 Task: For heading Arial black with underline.  font size for heading18,  'Change the font style of data to'Calibri.  and font size to 9,  Change the alignment of both headline & data to Align center.  In the sheet  EvaluationSalesByCustomer
Action: Mouse moved to (153, 122)
Screenshot: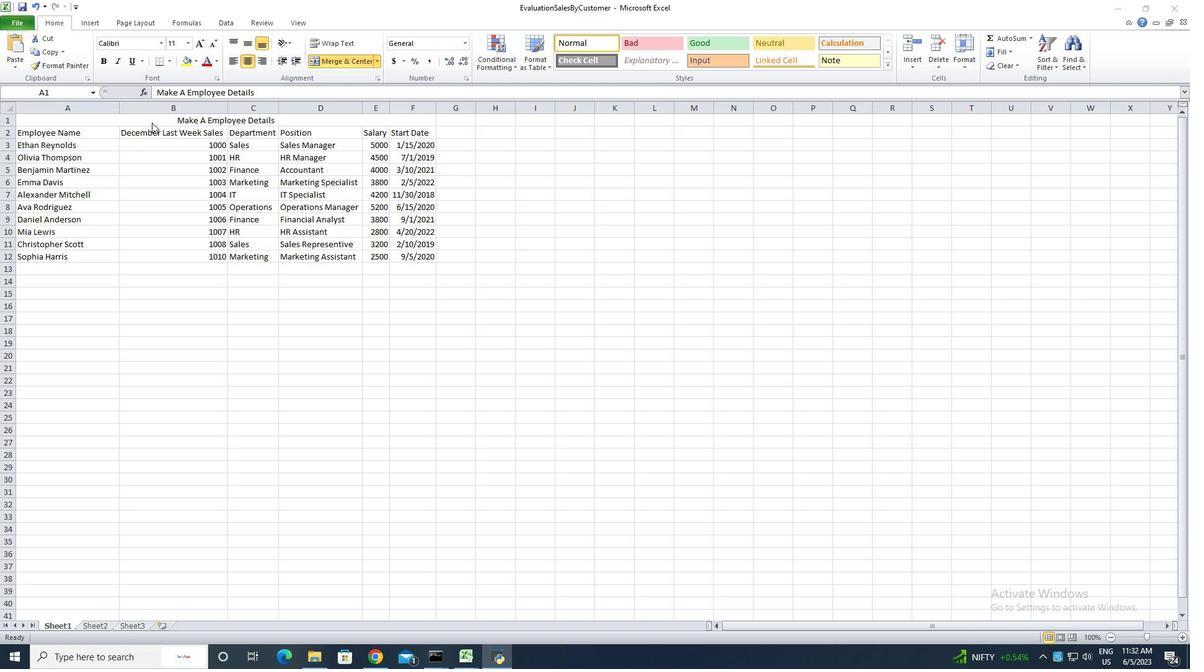 
Action: Mouse pressed left at (153, 122)
Screenshot: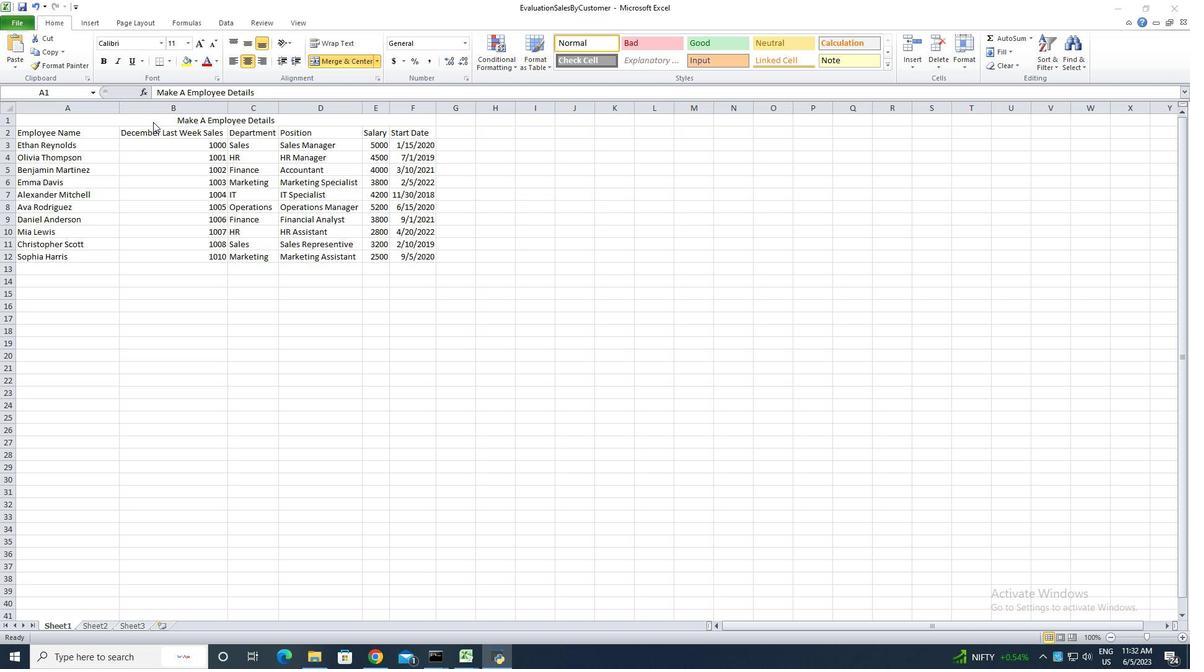 
Action: Mouse moved to (164, 47)
Screenshot: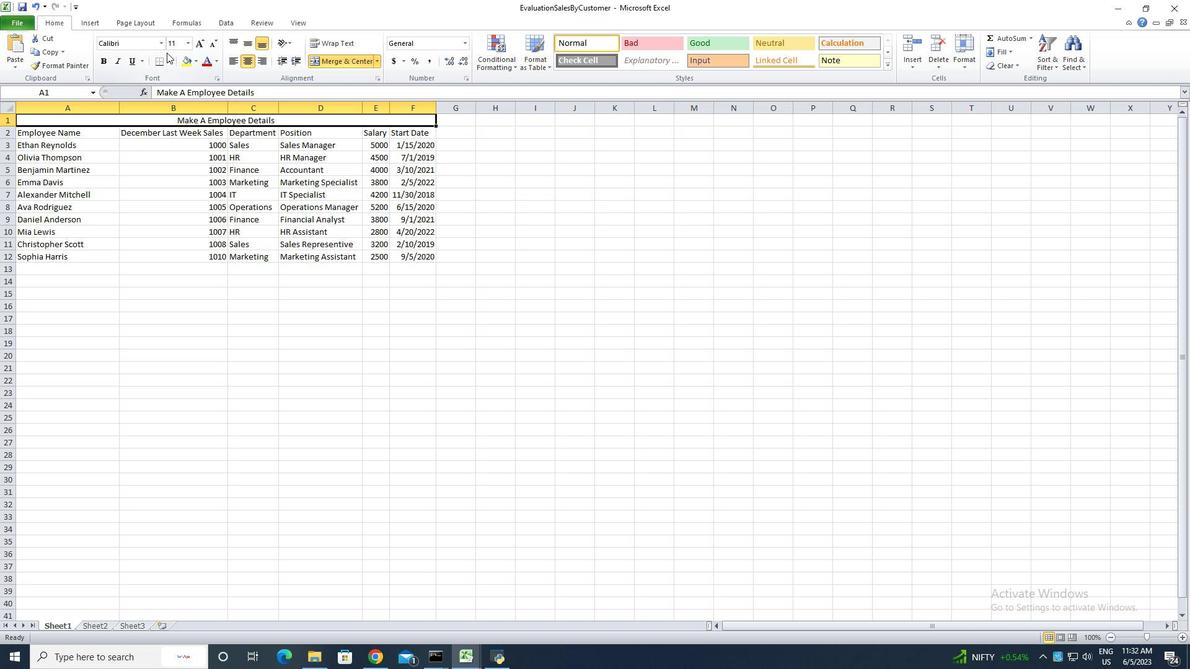 
Action: Mouse pressed left at (164, 47)
Screenshot: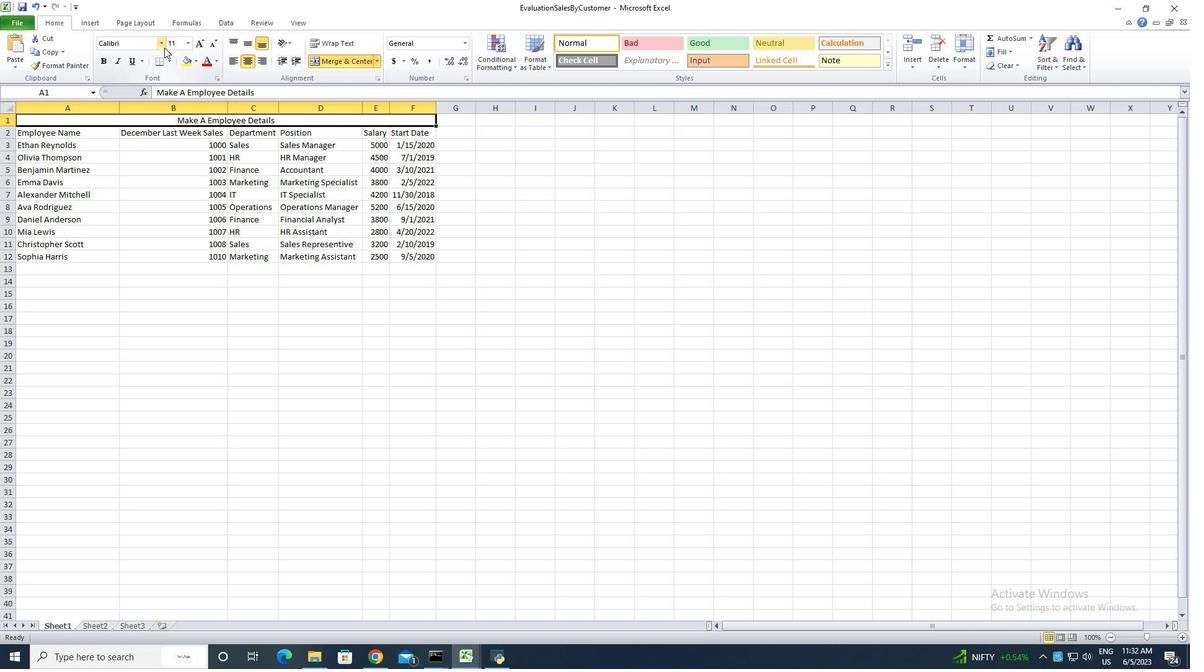 
Action: Mouse moved to (150, 161)
Screenshot: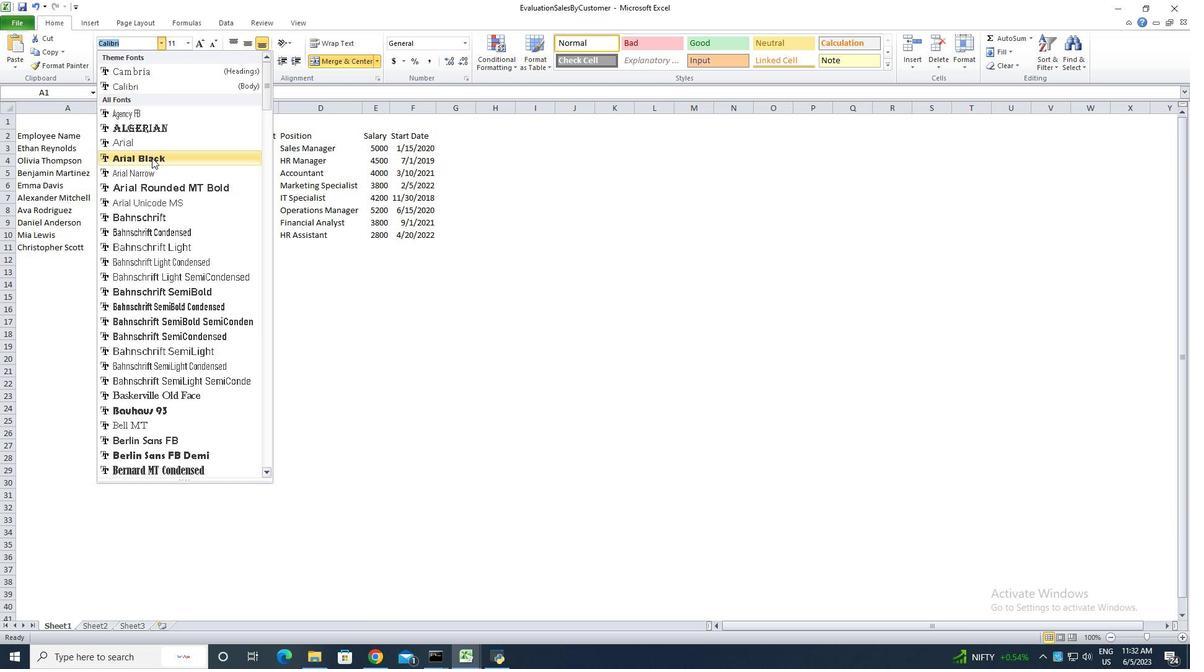 
Action: Mouse pressed left at (150, 161)
Screenshot: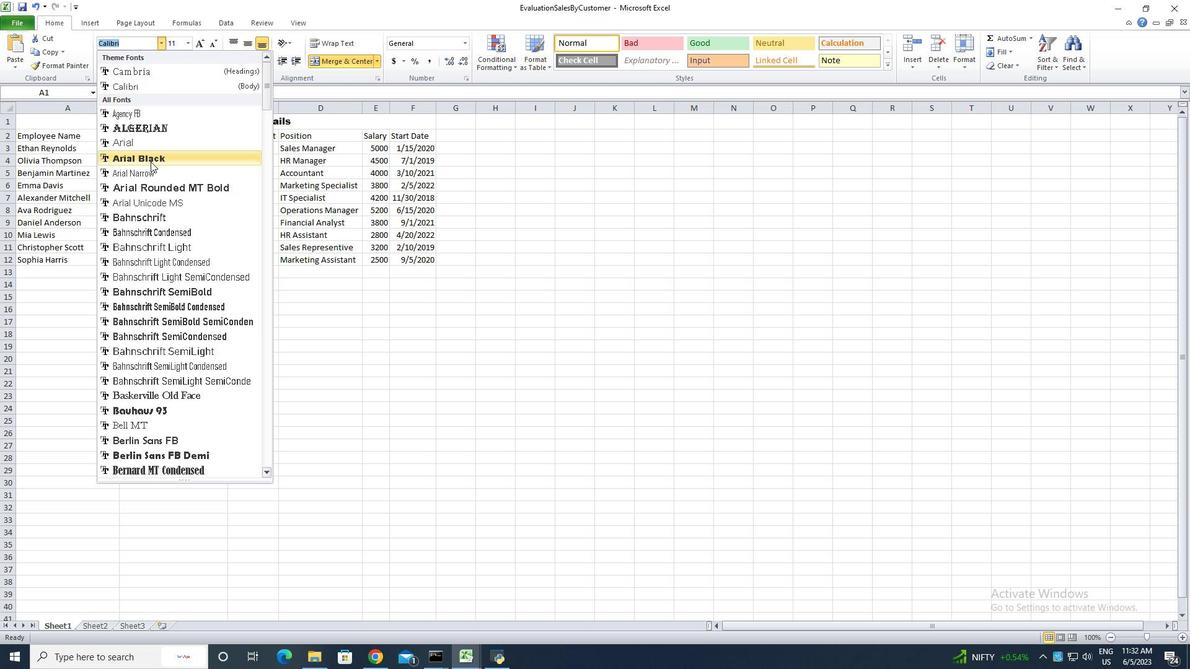 
Action: Mouse moved to (133, 60)
Screenshot: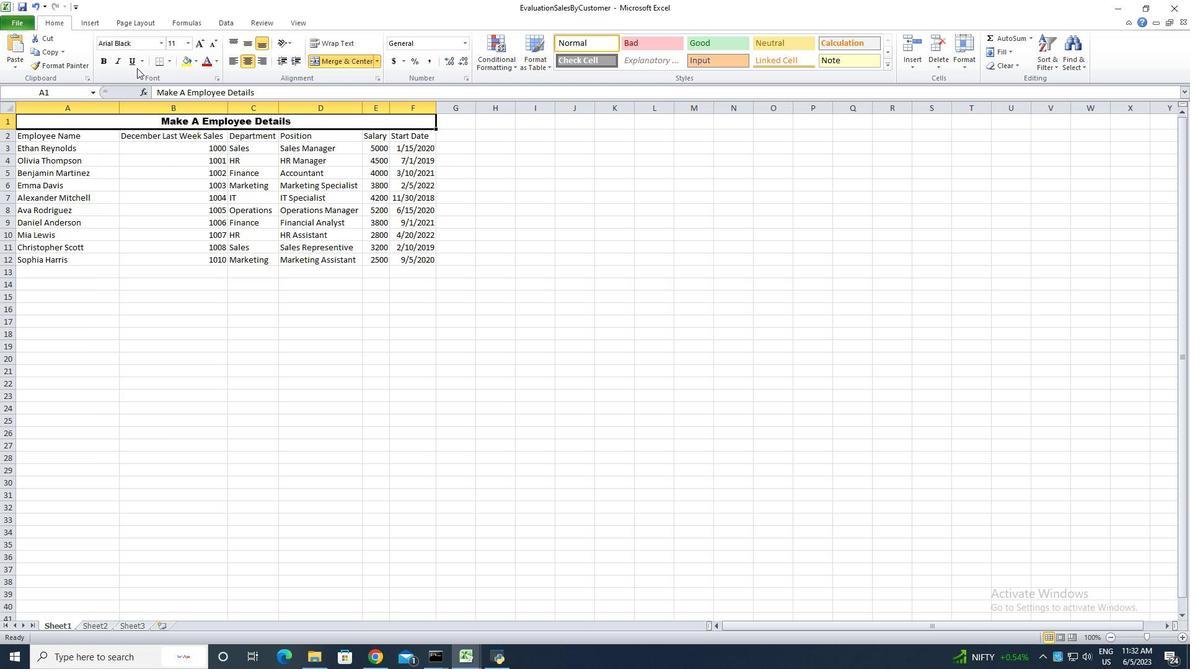 
Action: Mouse pressed left at (133, 60)
Screenshot: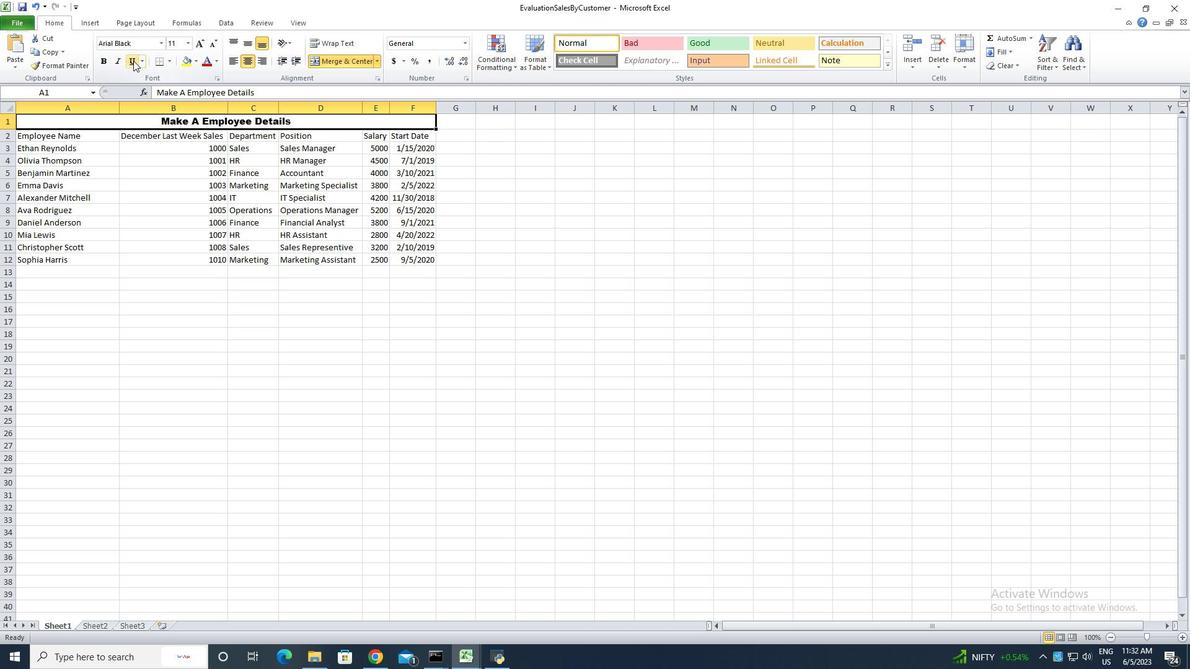 
Action: Mouse moved to (200, 43)
Screenshot: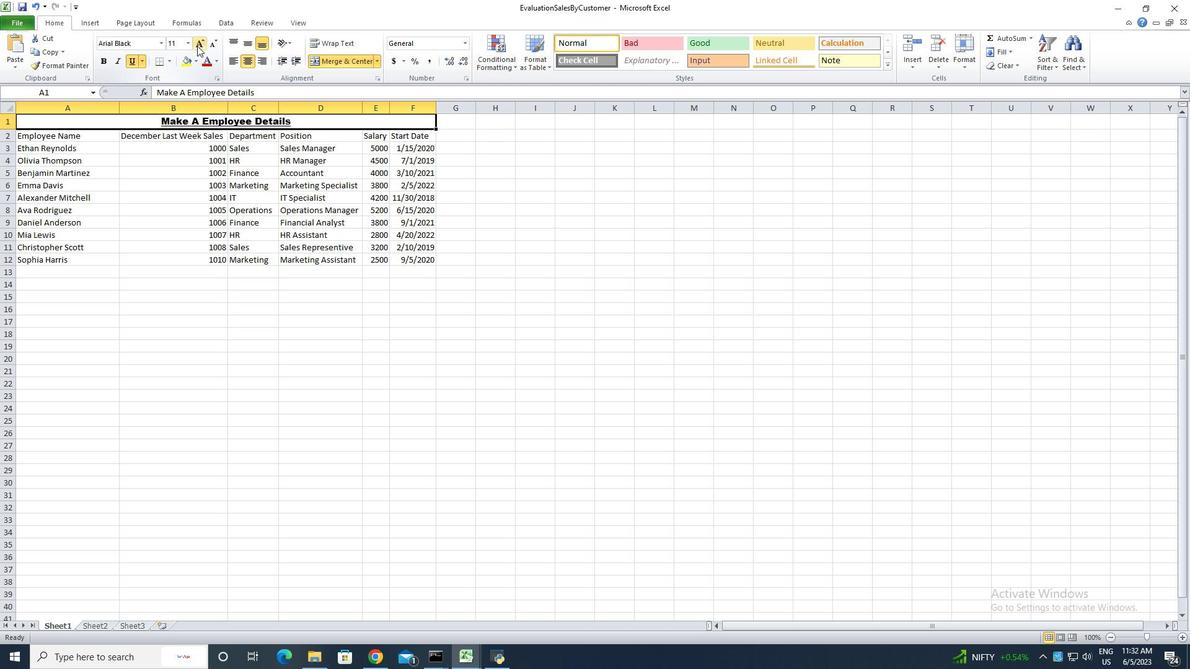 
Action: Mouse pressed left at (200, 43)
Screenshot: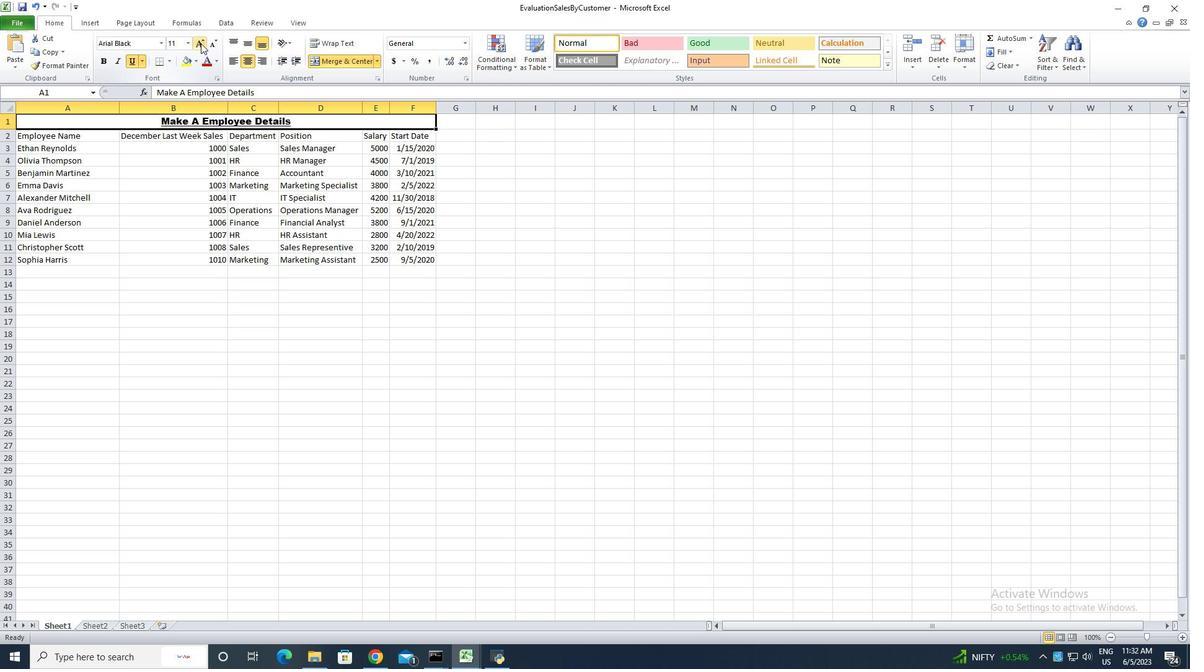 
Action: Mouse pressed left at (200, 43)
Screenshot: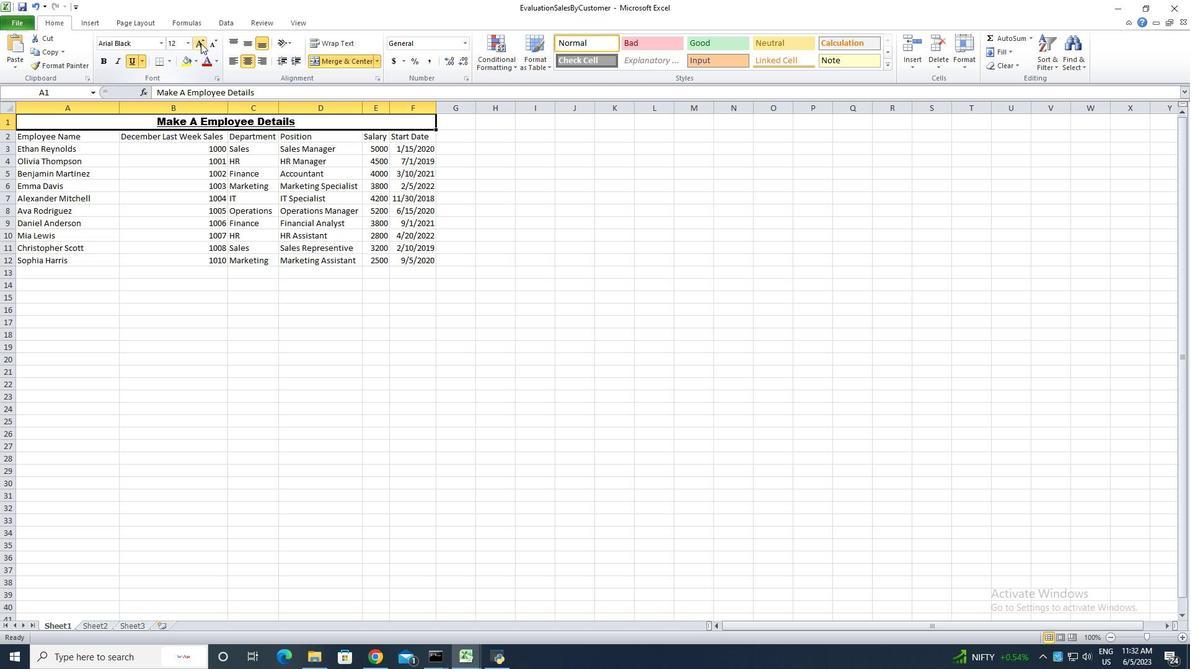 
Action: Mouse pressed left at (200, 43)
Screenshot: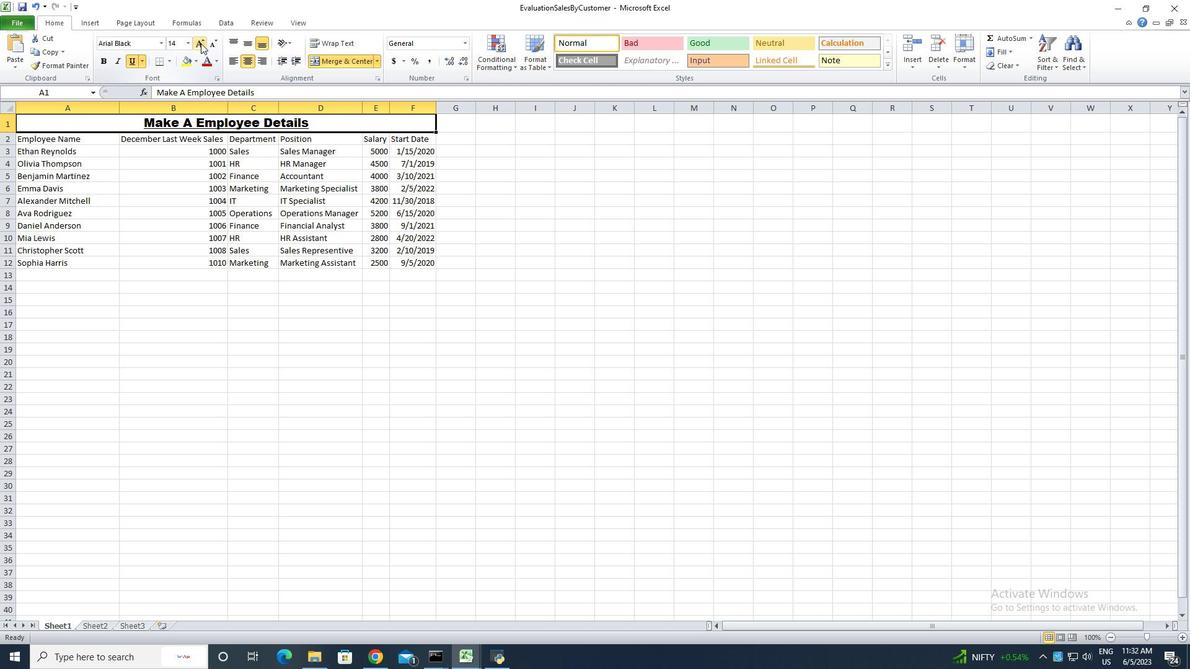 
Action: Mouse pressed left at (200, 43)
Screenshot: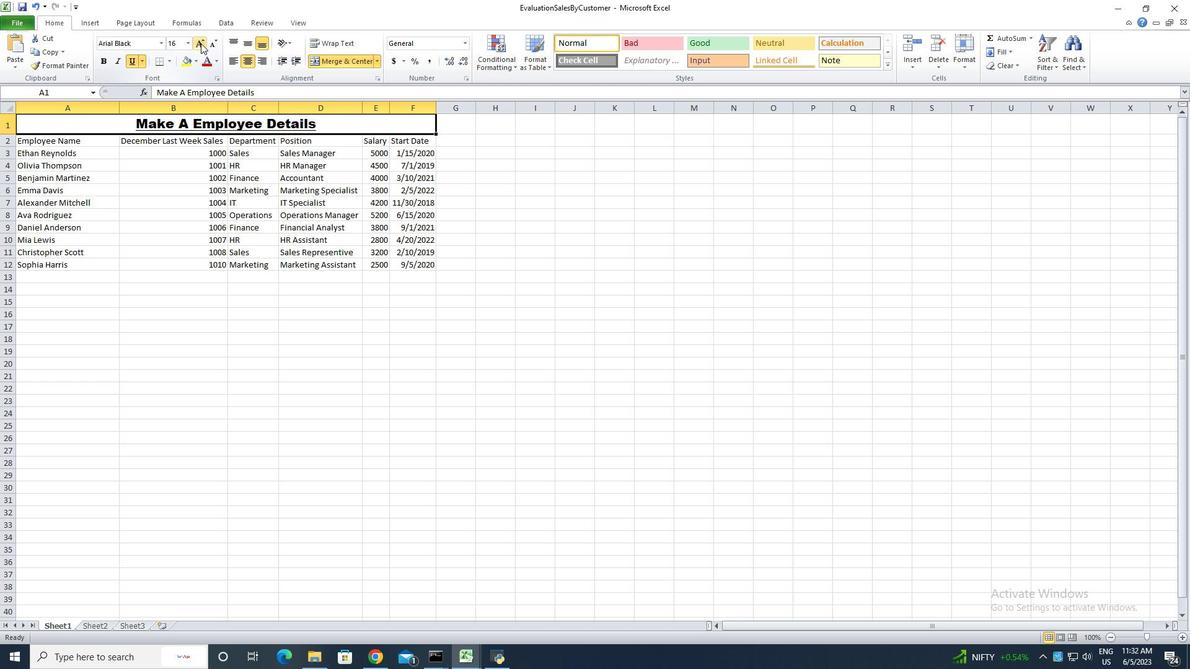 
Action: Mouse moved to (71, 141)
Screenshot: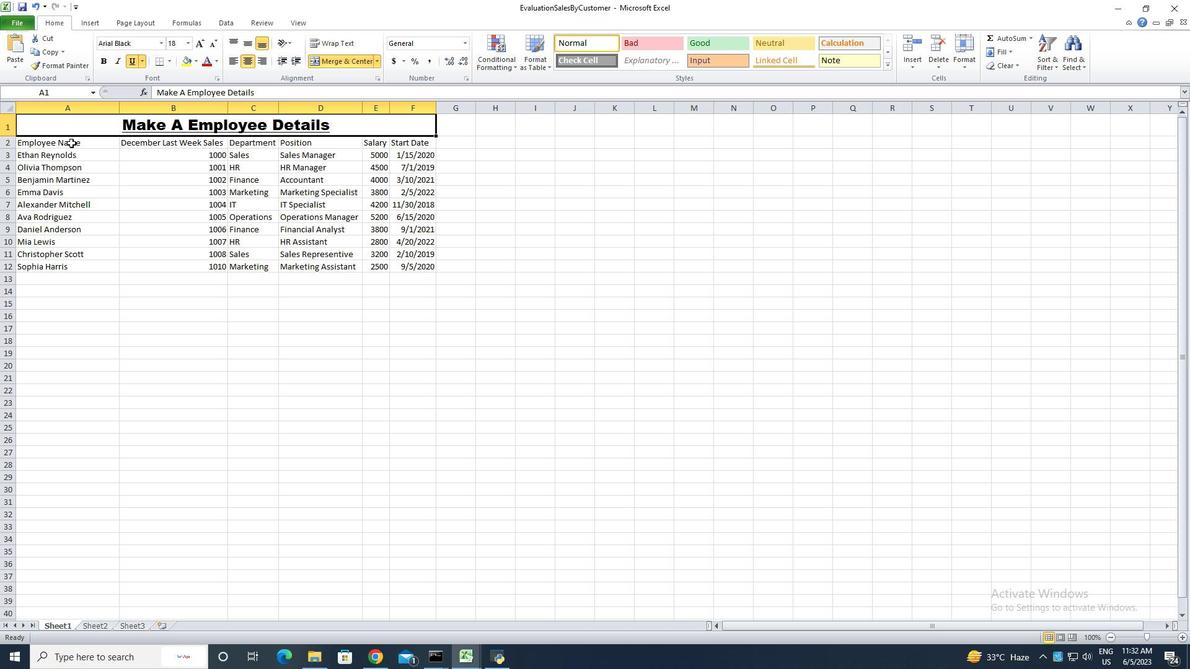 
Action: Mouse pressed left at (71, 141)
Screenshot: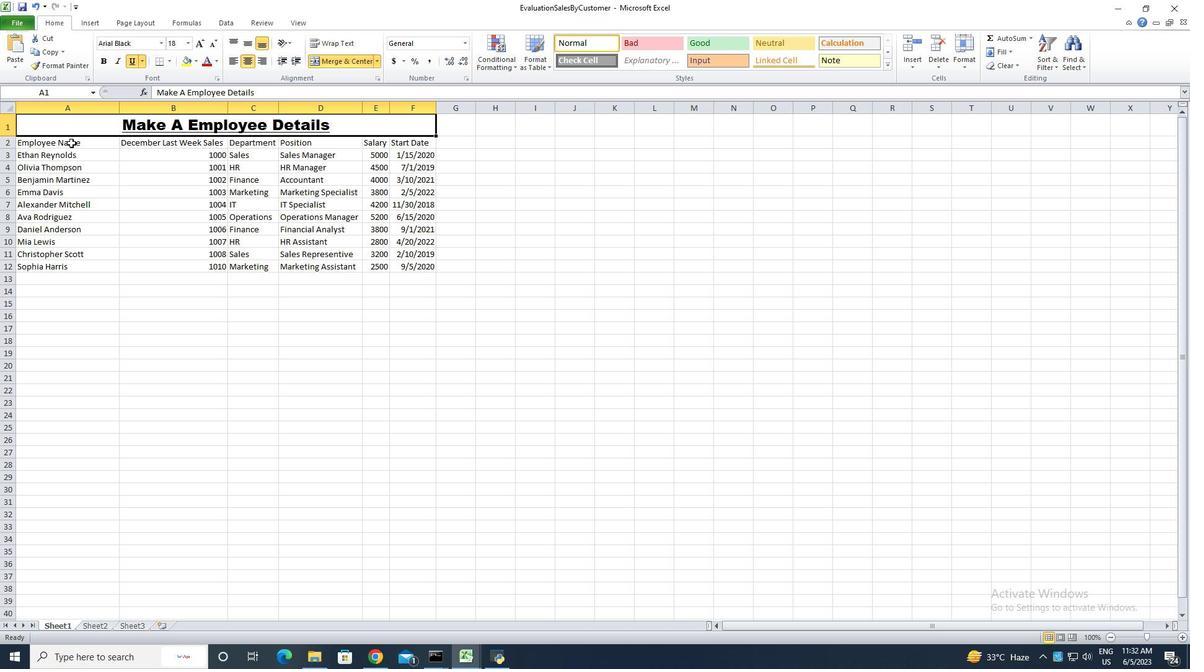 
Action: Mouse moved to (159, 44)
Screenshot: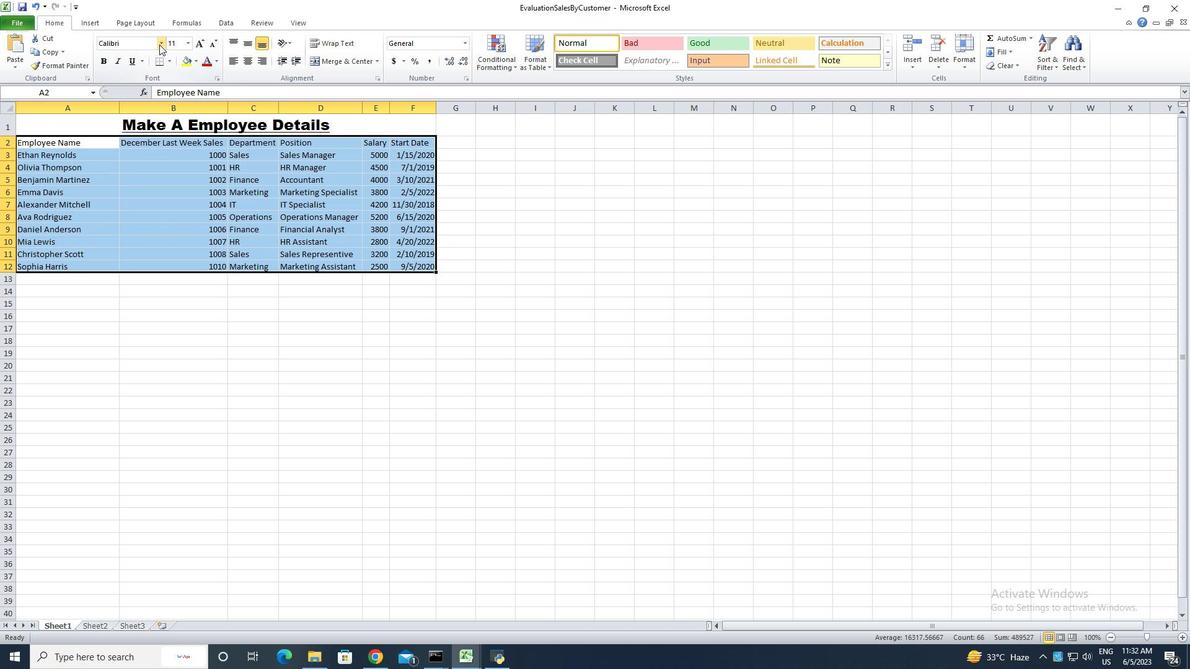 
Action: Mouse pressed left at (159, 44)
Screenshot: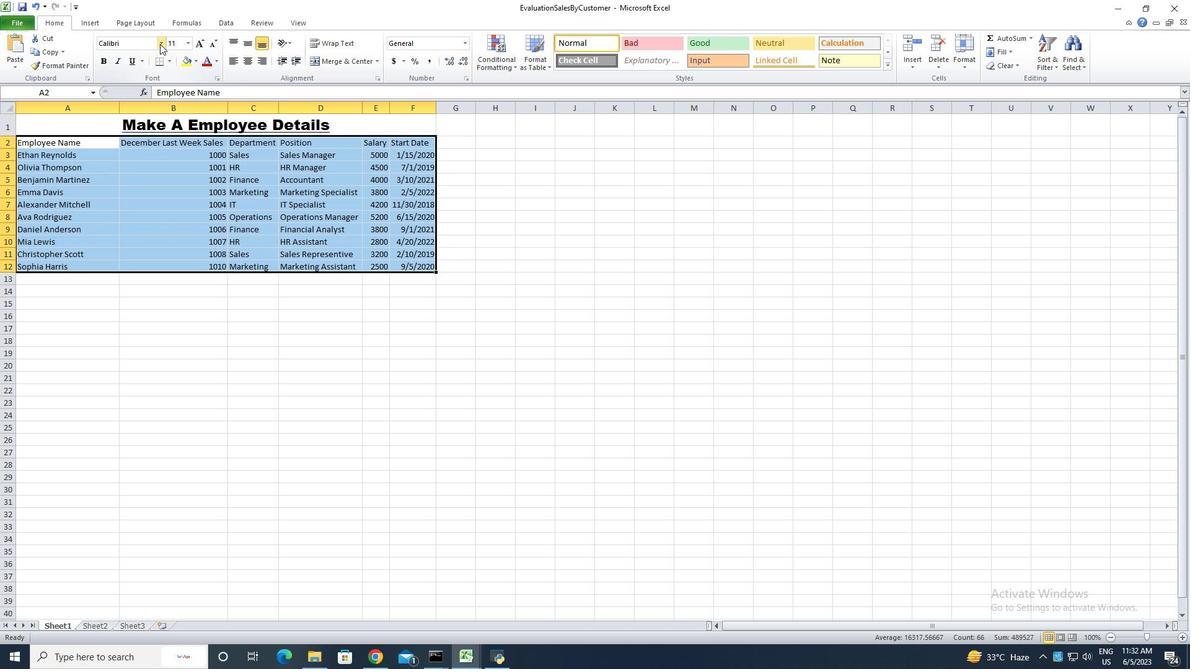 
Action: Mouse moved to (145, 86)
Screenshot: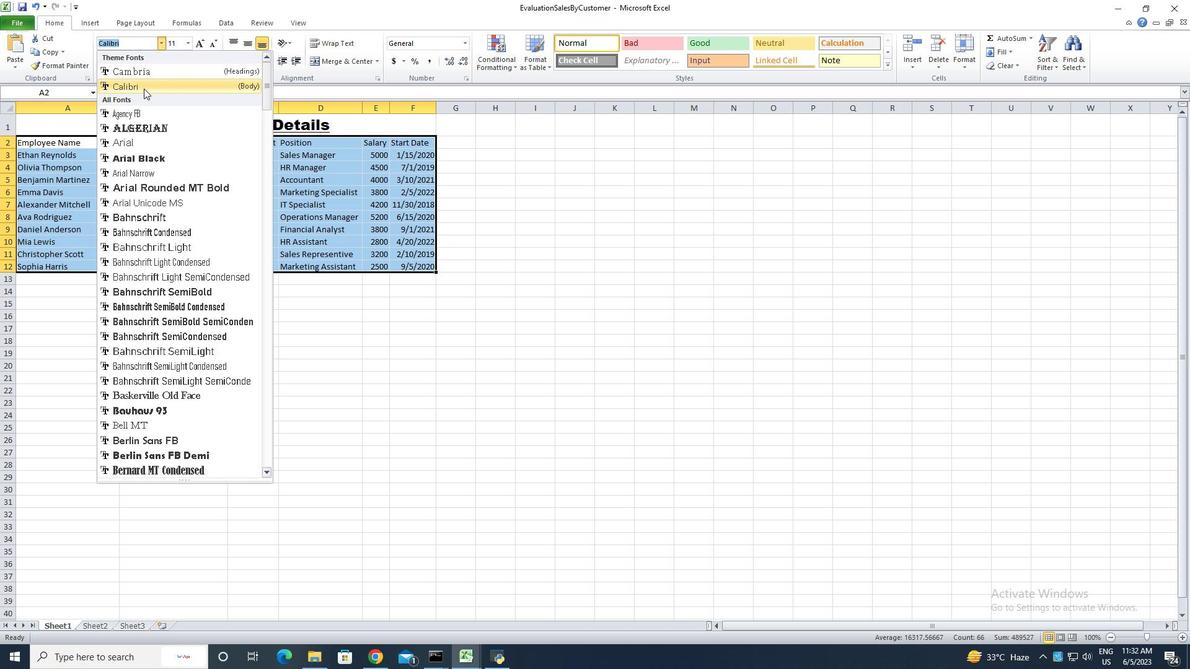 
Action: Mouse pressed left at (145, 86)
Screenshot: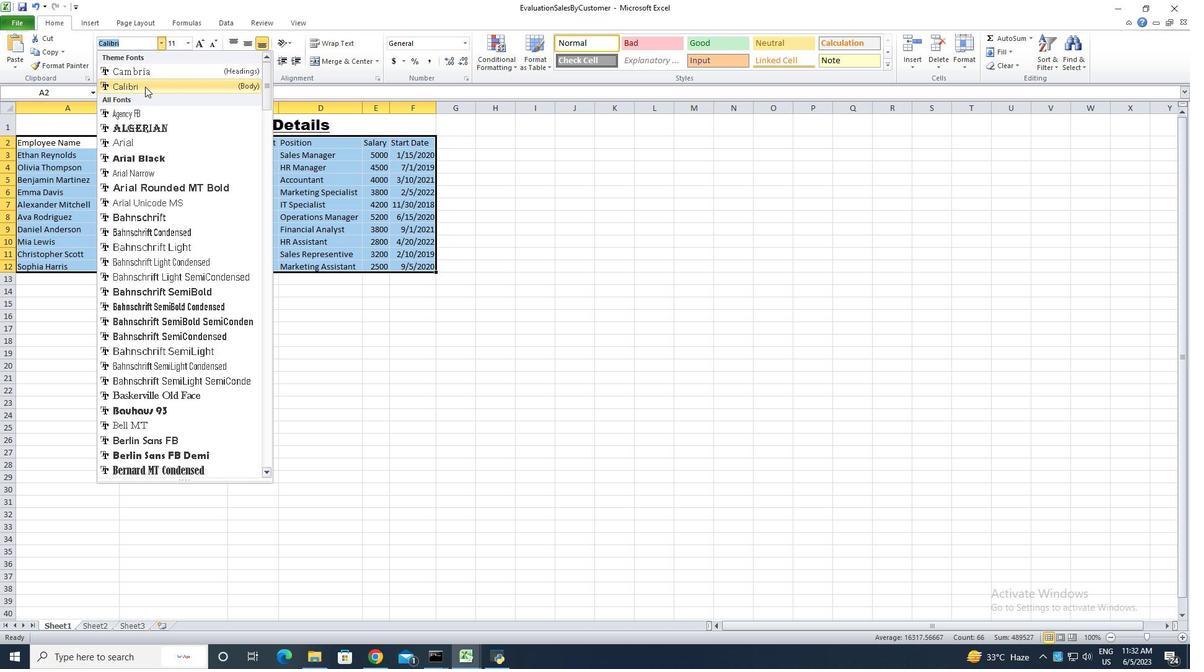 
Action: Mouse moved to (213, 44)
Screenshot: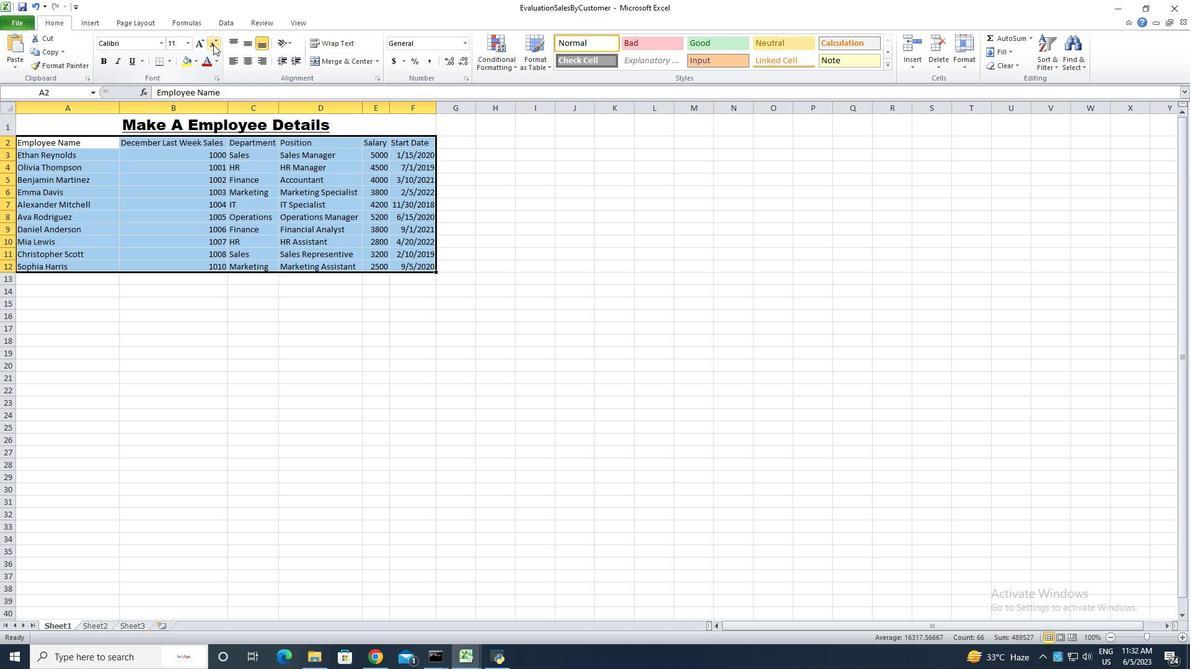 
Action: Mouse pressed left at (213, 44)
Screenshot: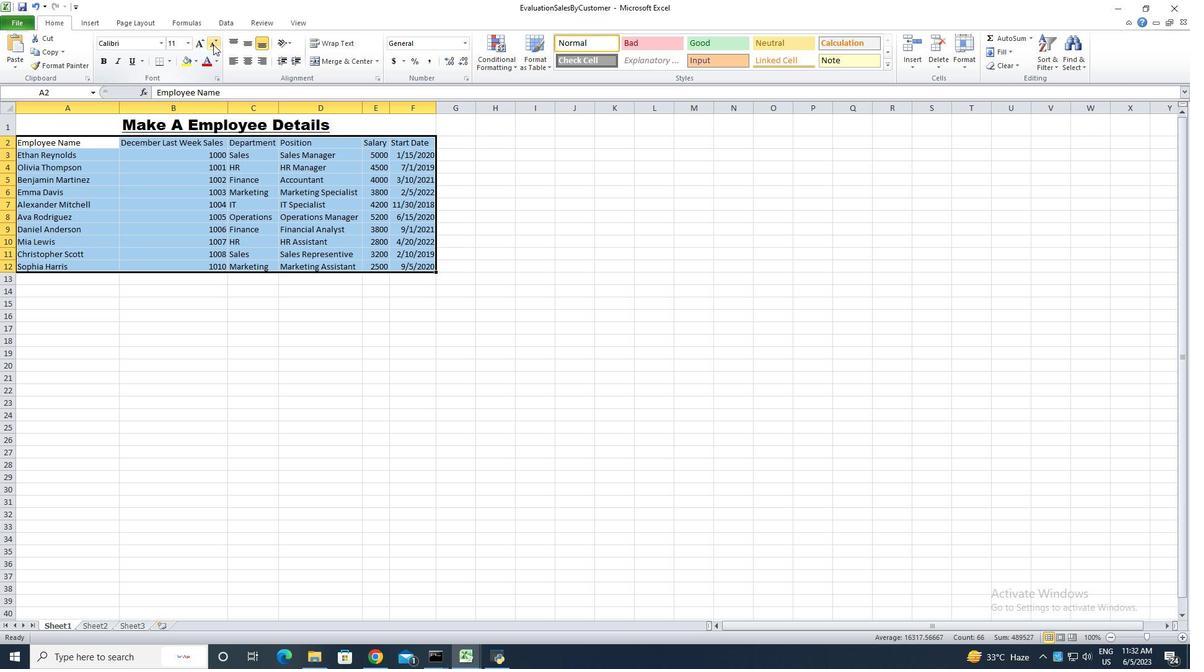 
Action: Mouse pressed left at (213, 44)
Screenshot: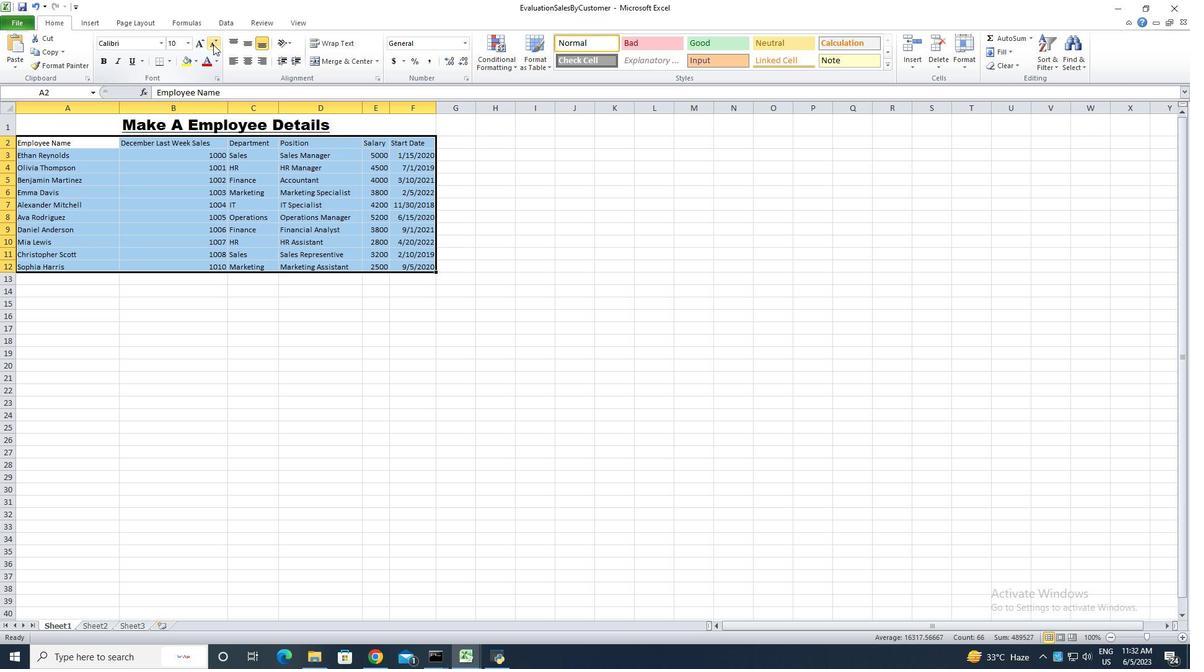 
Action: Mouse moved to (106, 311)
Screenshot: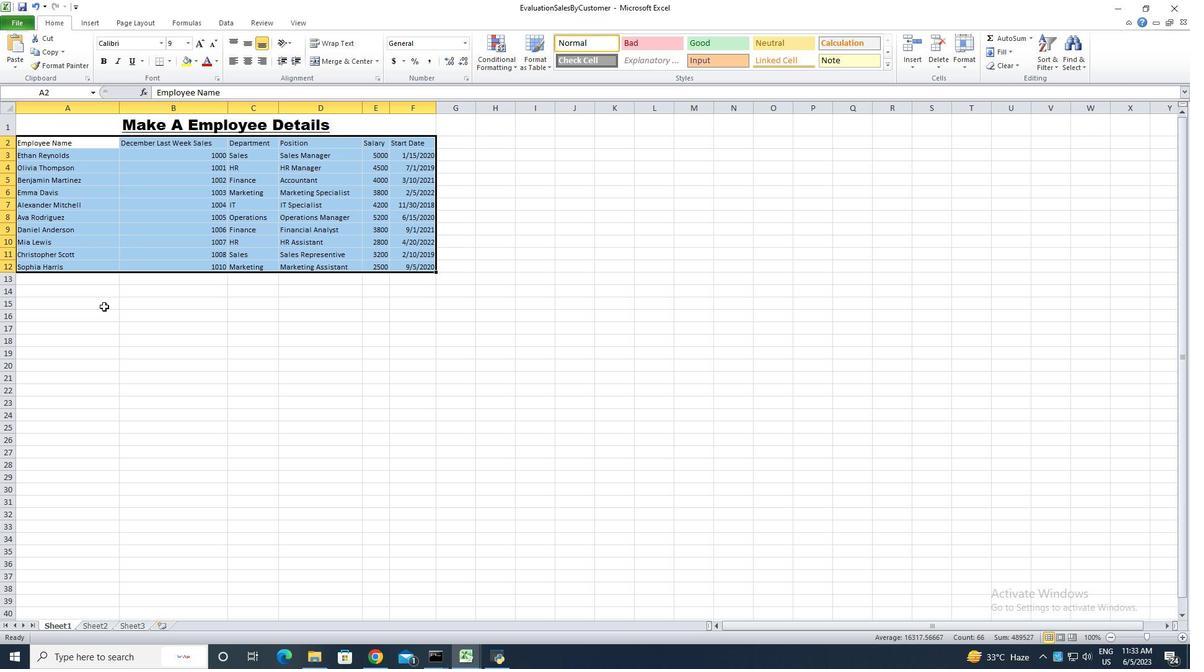 
Action: Mouse pressed left at (106, 311)
Screenshot: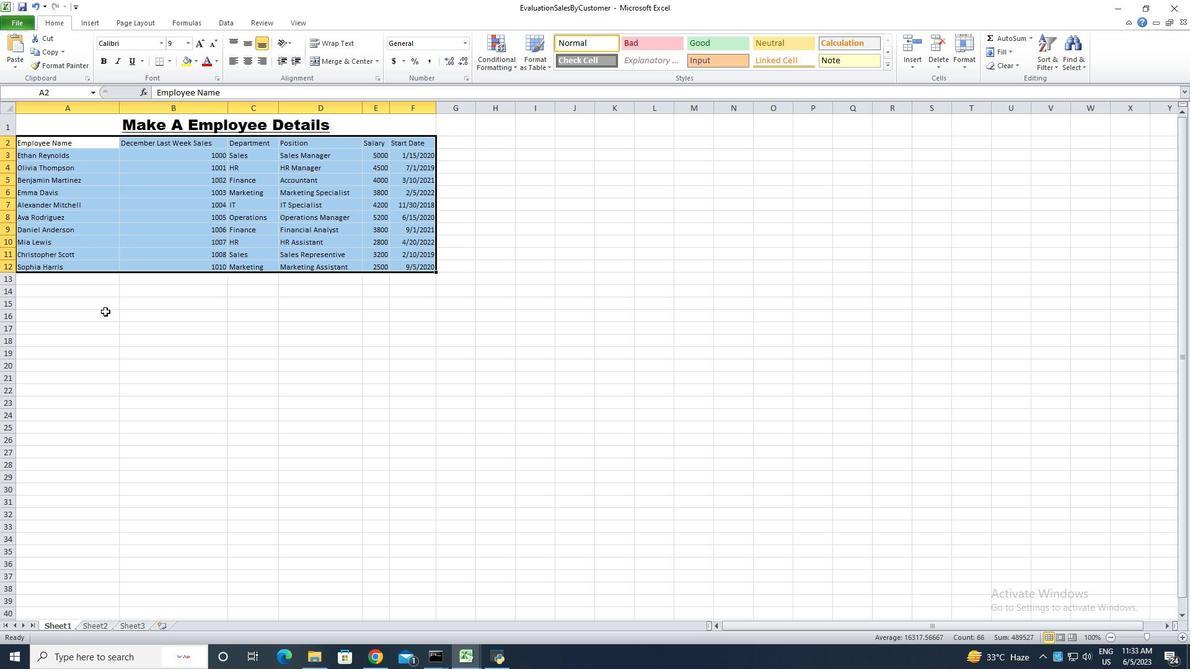 
Action: Mouse moved to (94, 123)
Screenshot: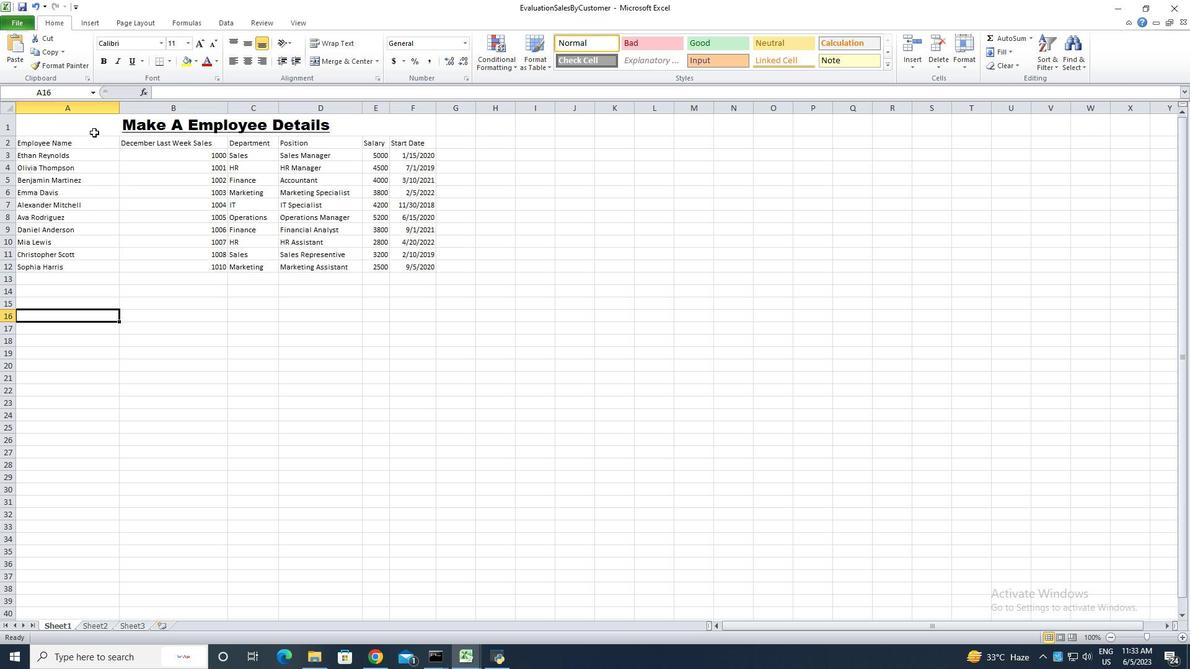 
Action: Mouse pressed left at (94, 123)
Screenshot: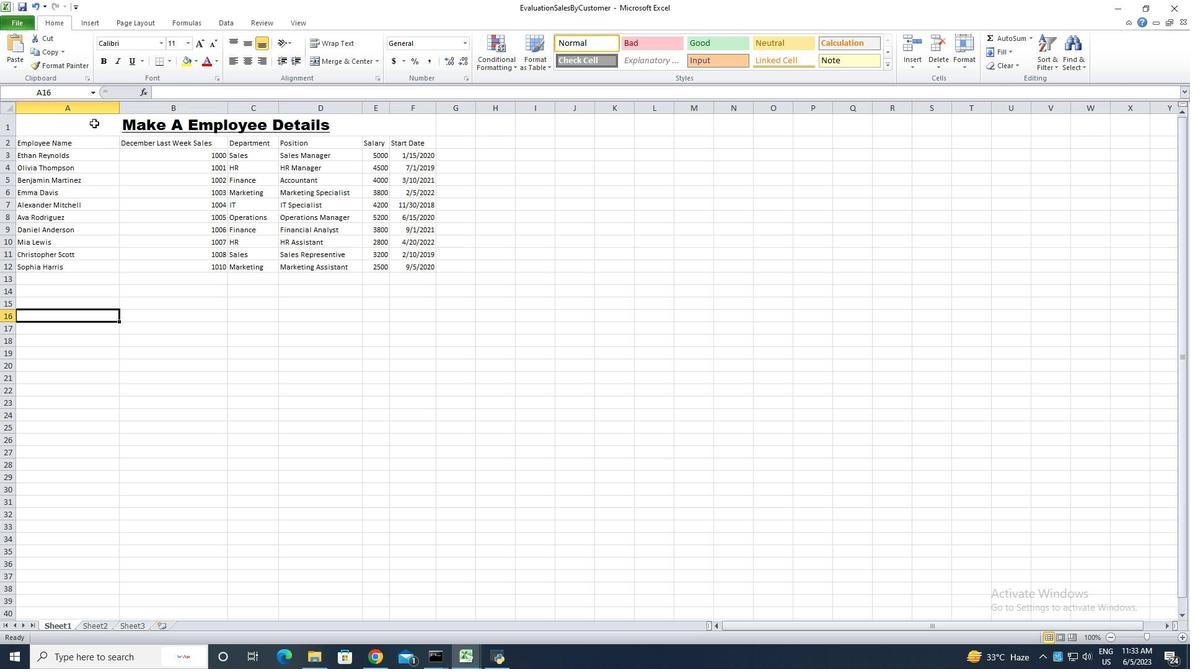
Action: Mouse moved to (246, 62)
Screenshot: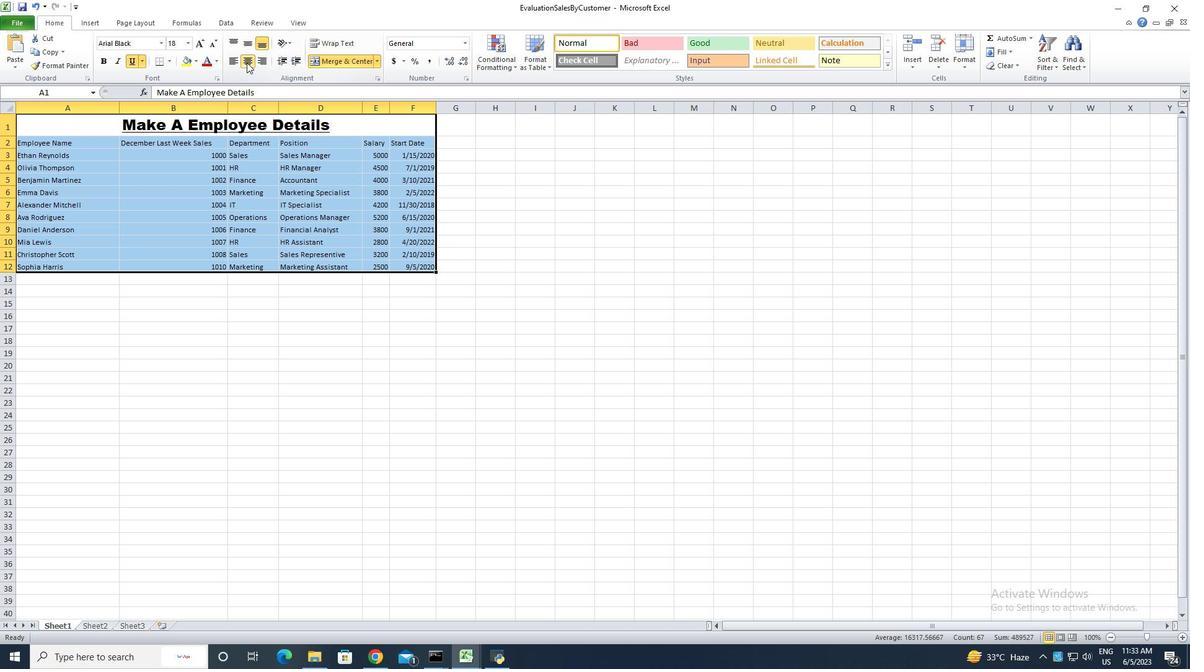 
Action: Mouse pressed left at (246, 62)
Screenshot: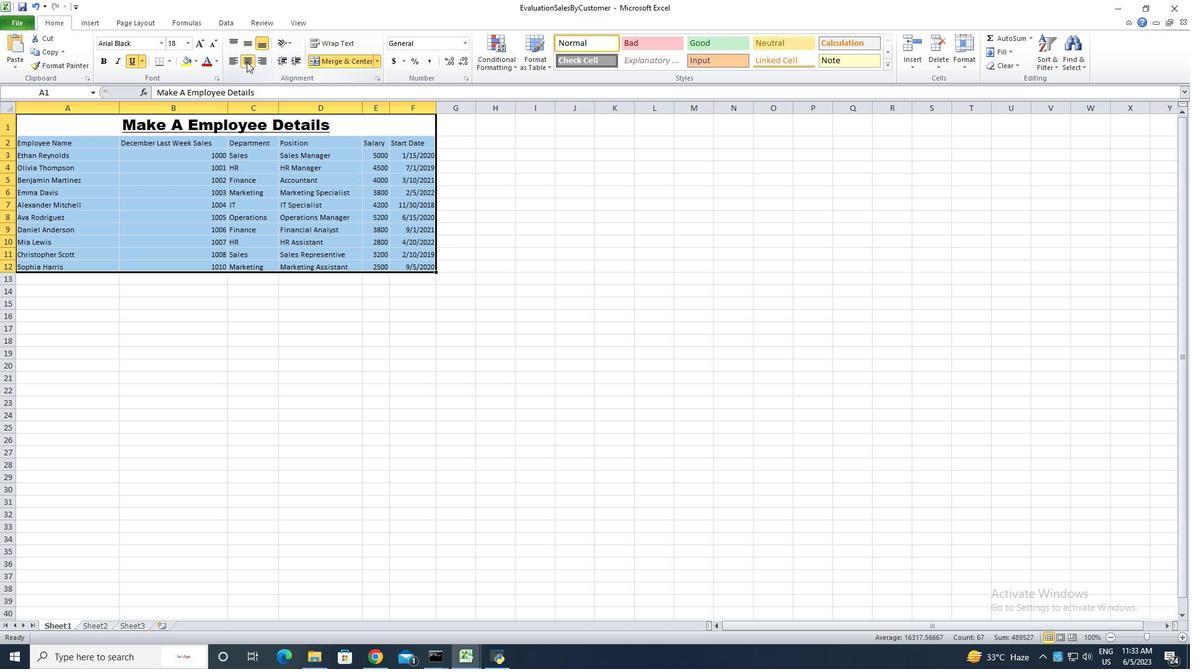 
Action: Mouse pressed left at (246, 62)
Screenshot: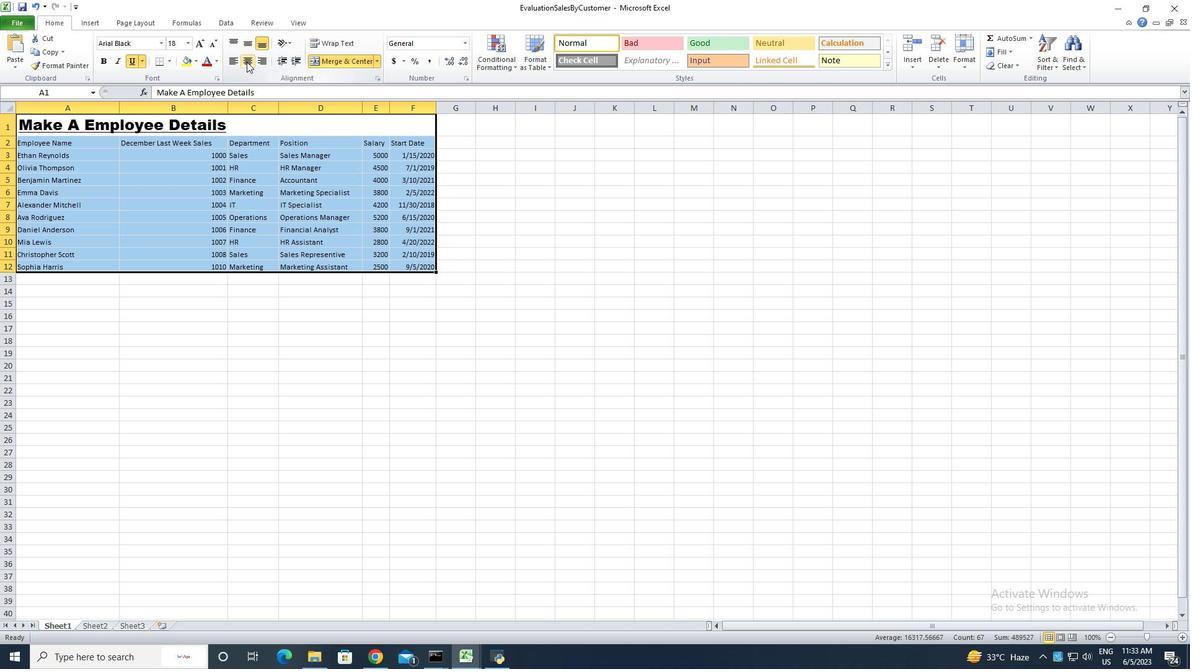 
Action: Mouse moved to (270, 313)
Screenshot: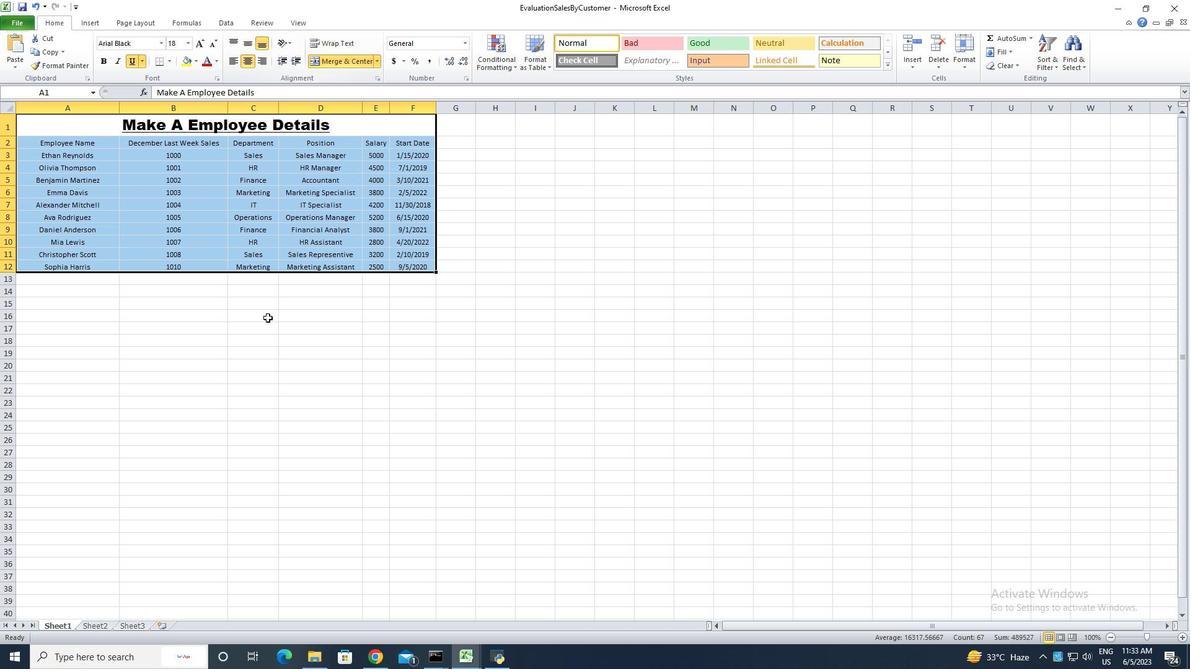 
Action: Mouse pressed left at (270, 313)
Screenshot: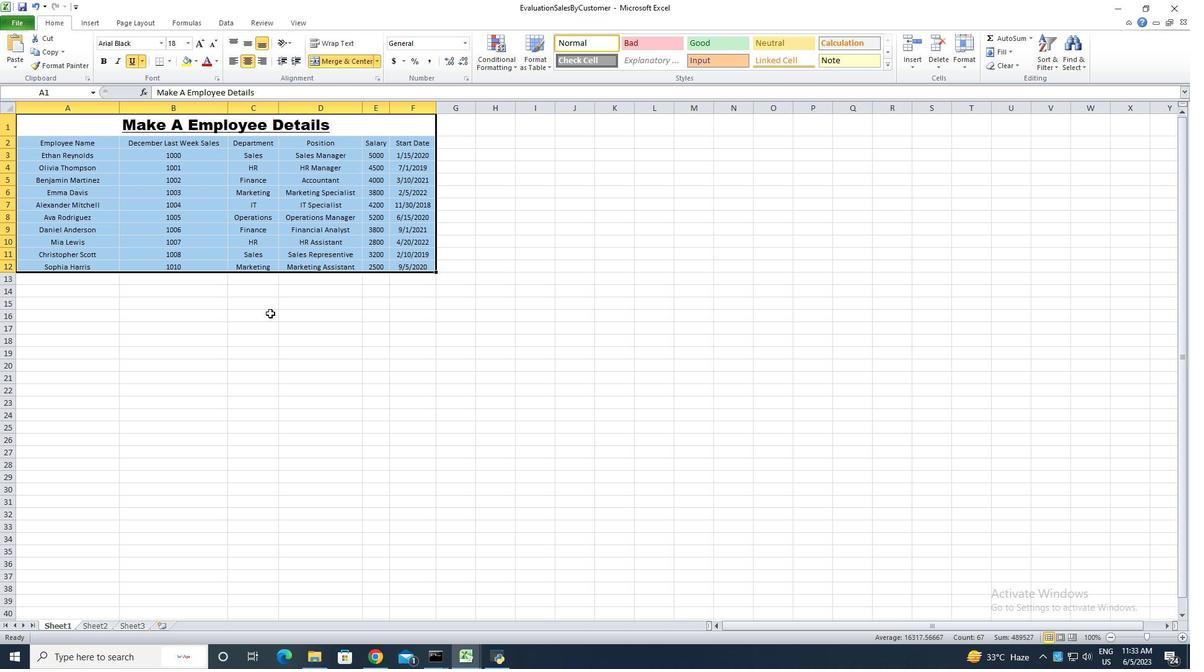 
Action: Key pressed ctrl+S
Screenshot: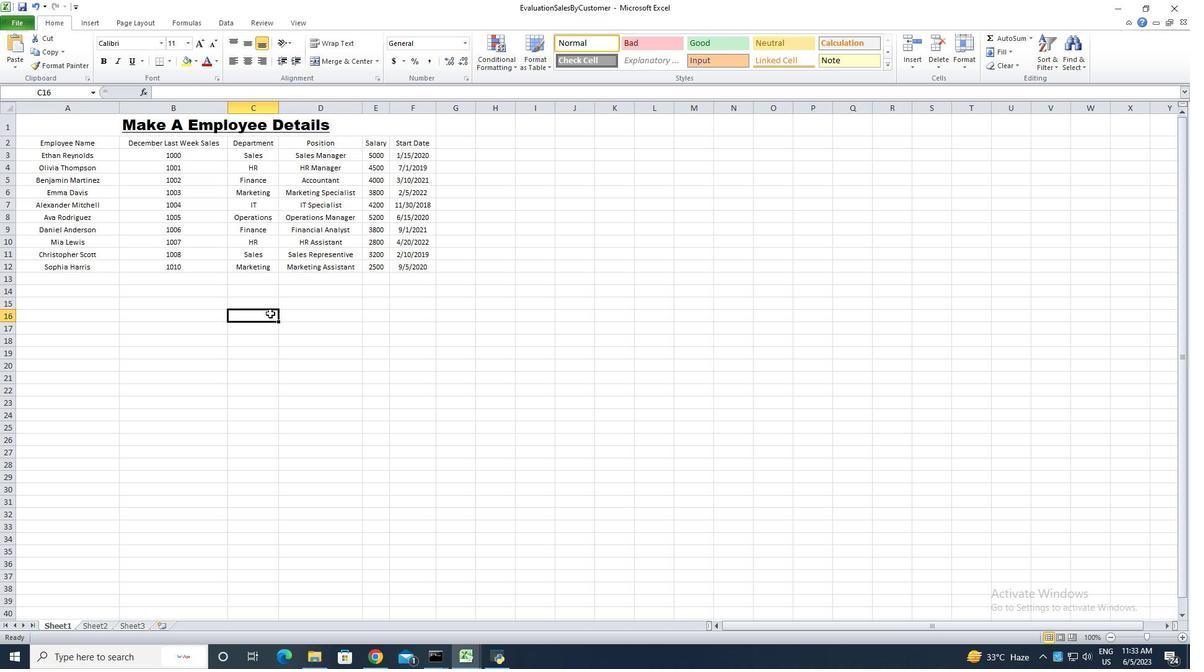 
